 Task: Clear the all time download history.
Action: Mouse moved to (1052, 36)
Screenshot: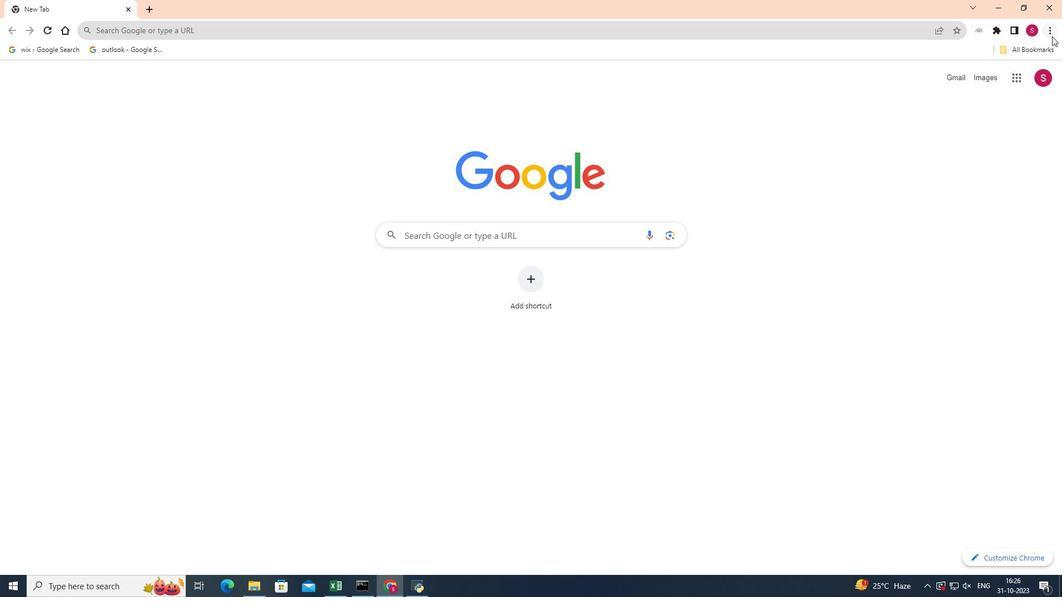 
Action: Mouse pressed left at (1052, 36)
Screenshot: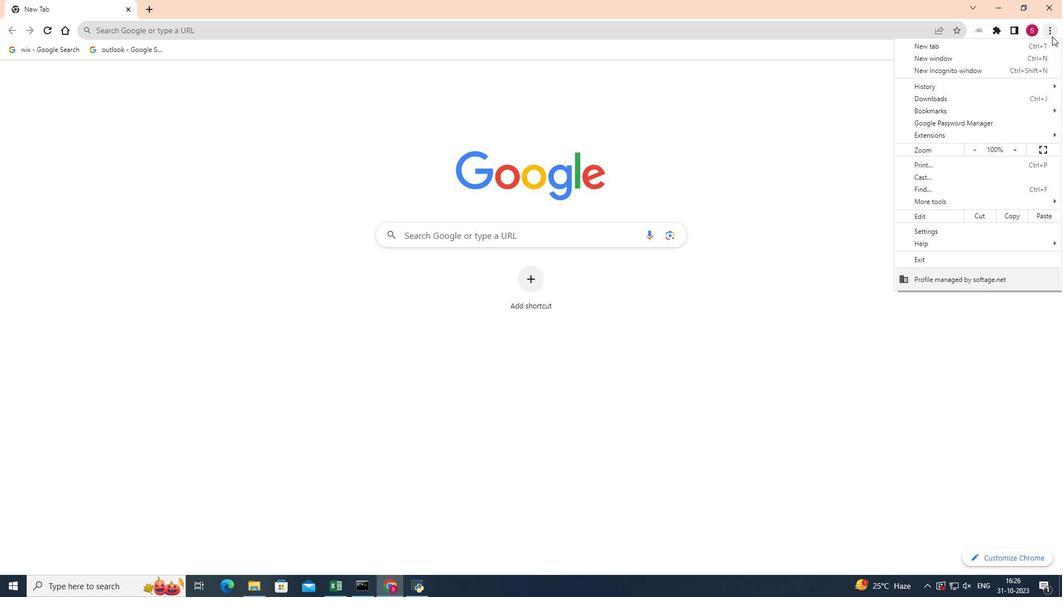 
Action: Mouse moved to (961, 204)
Screenshot: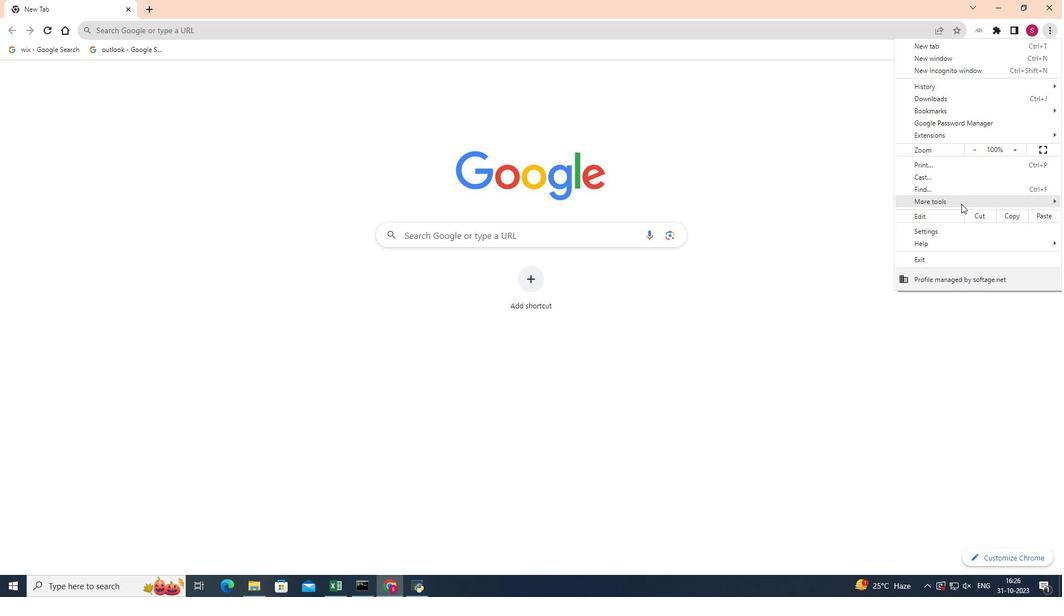 
Action: Mouse pressed left at (961, 204)
Screenshot: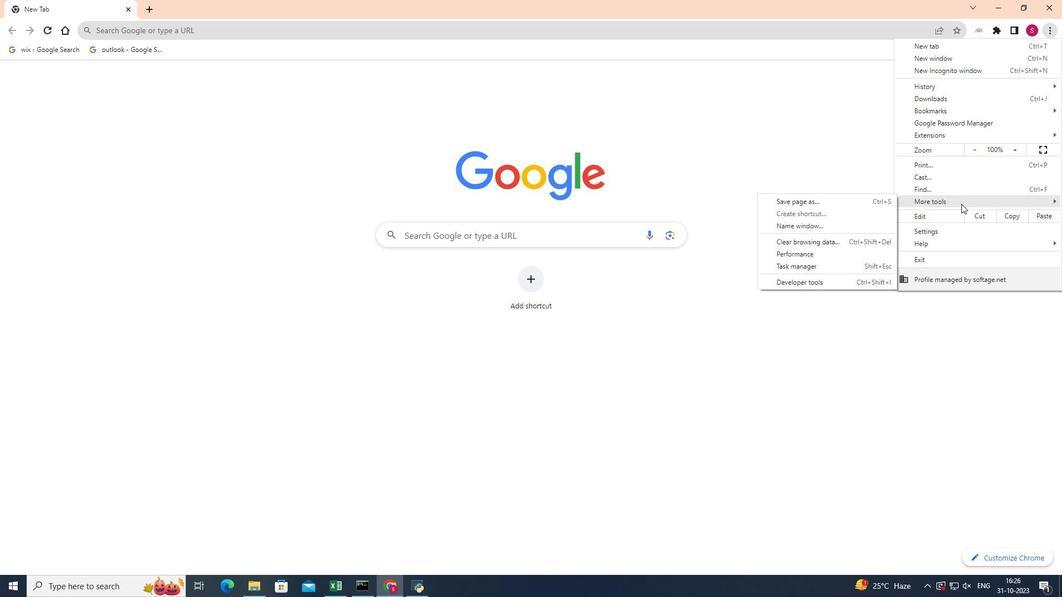
Action: Mouse moved to (860, 241)
Screenshot: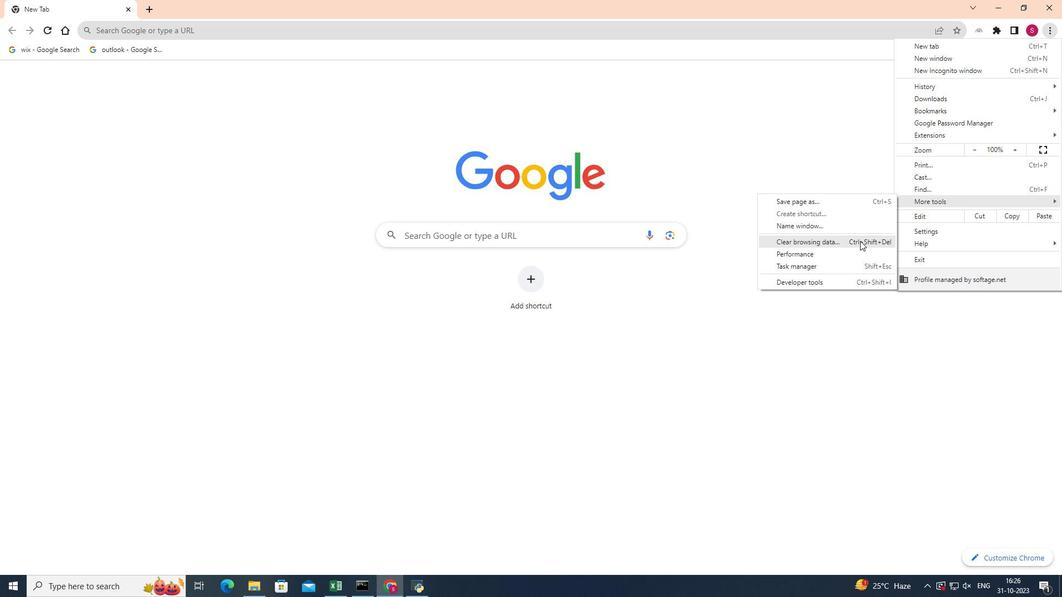 
Action: Mouse pressed left at (860, 241)
Screenshot: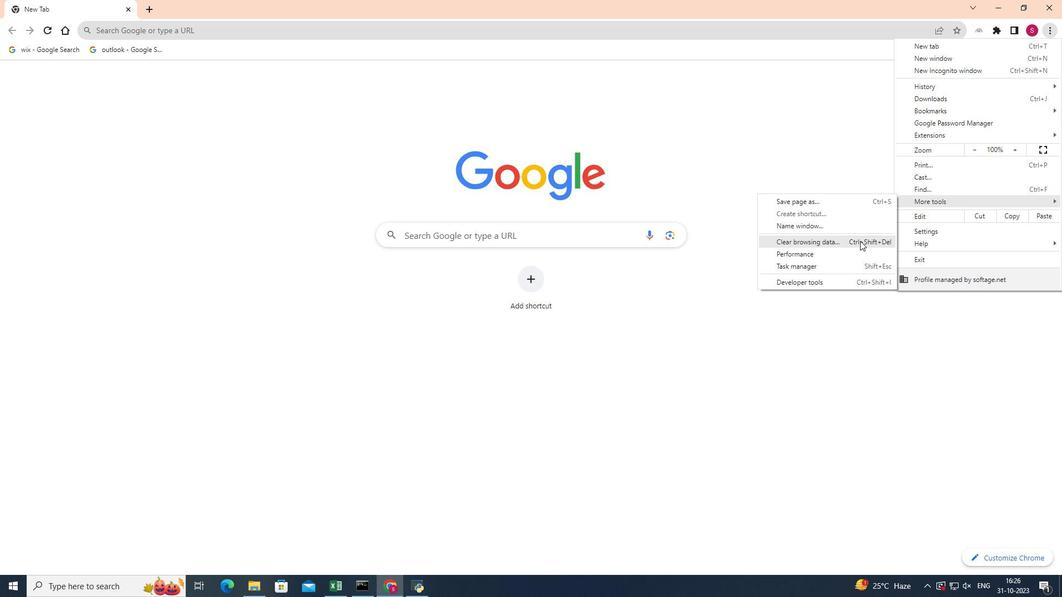 
Action: Mouse moved to (604, 174)
Screenshot: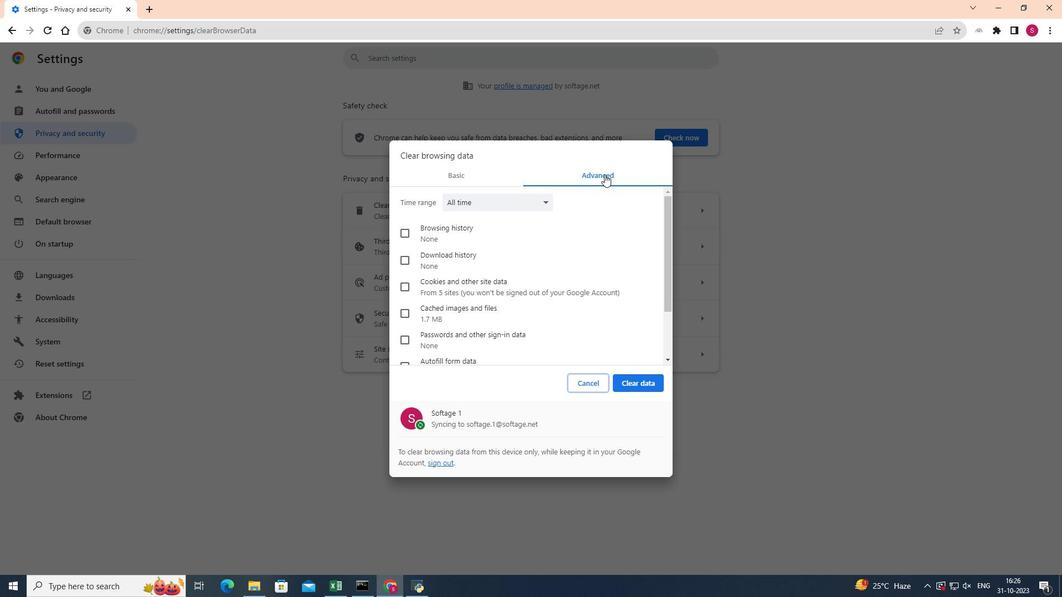 
Action: Mouse pressed left at (604, 174)
Screenshot: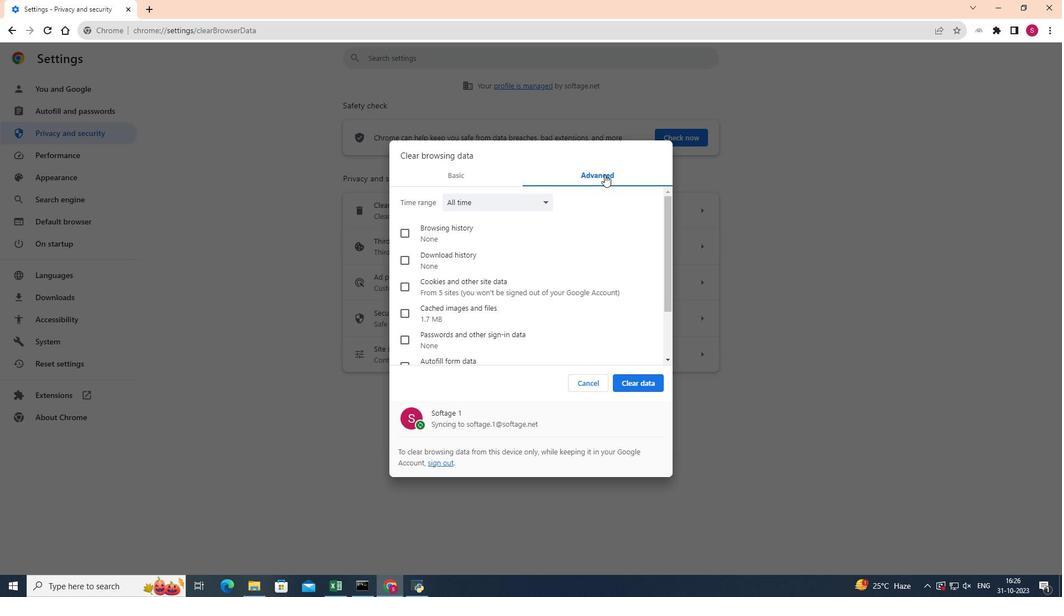 
Action: Mouse moved to (546, 204)
Screenshot: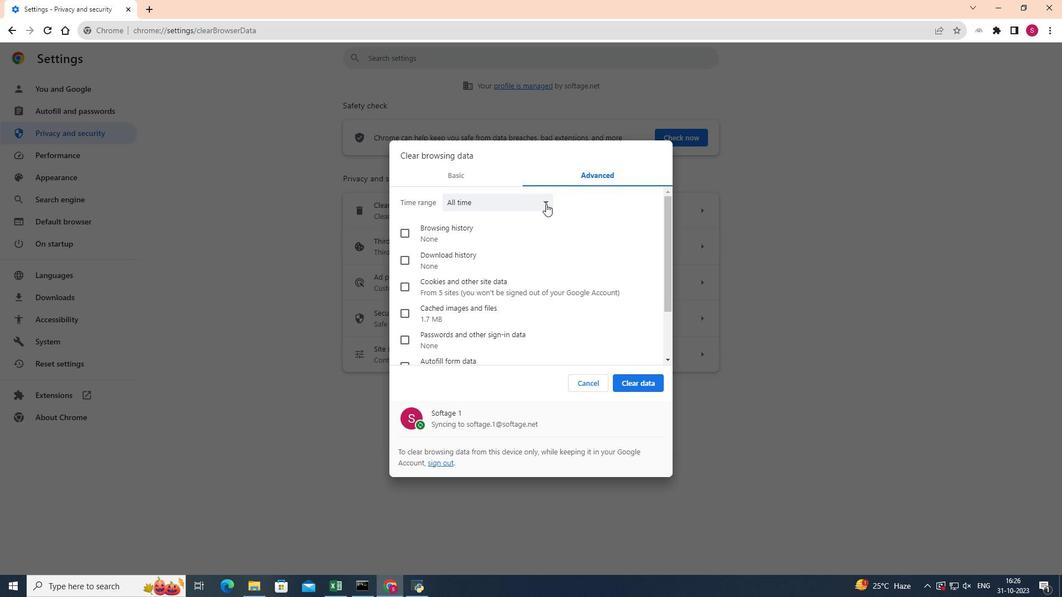 
Action: Mouse pressed left at (546, 204)
Screenshot: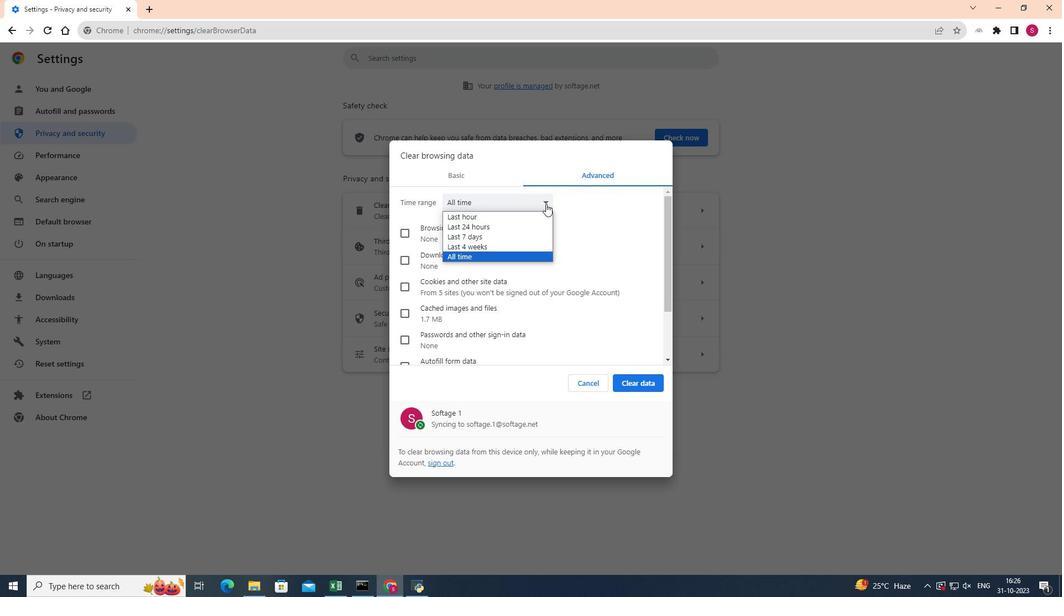 
Action: Mouse moved to (487, 256)
Screenshot: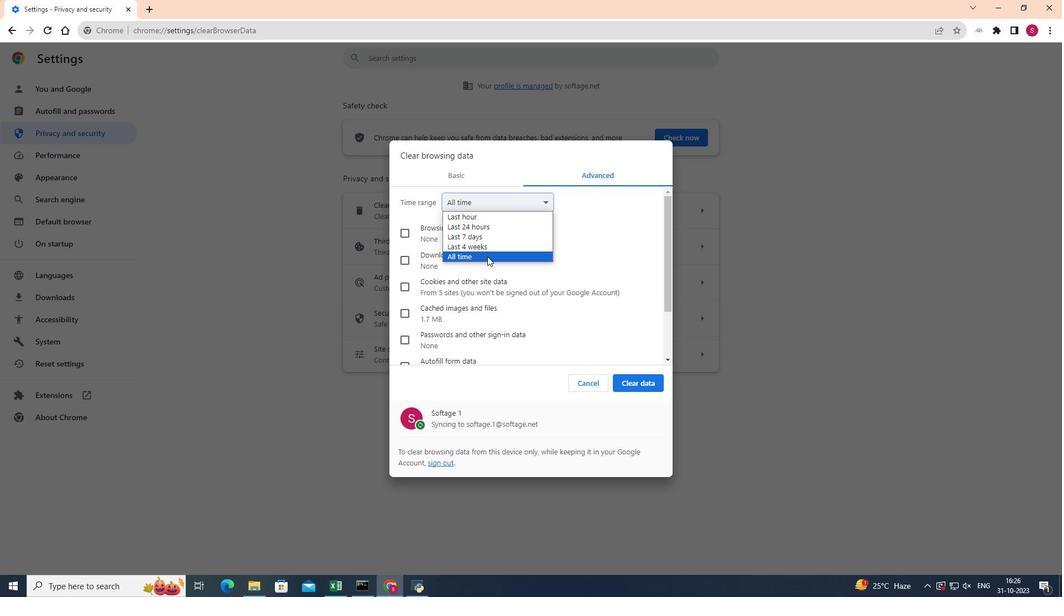 
Action: Mouse pressed left at (487, 256)
Screenshot: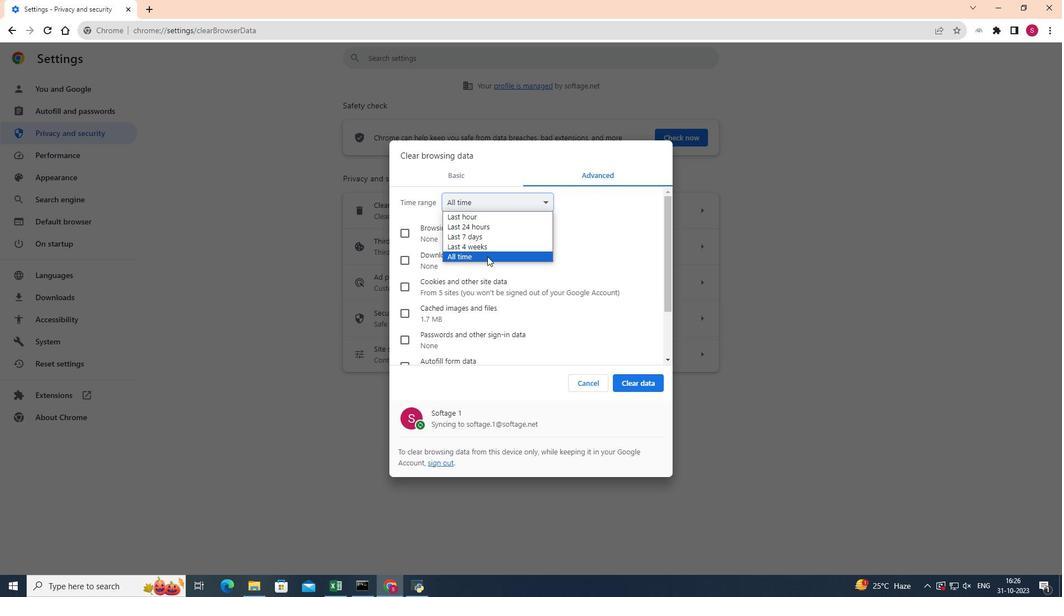 
Action: Mouse moved to (459, 272)
Screenshot: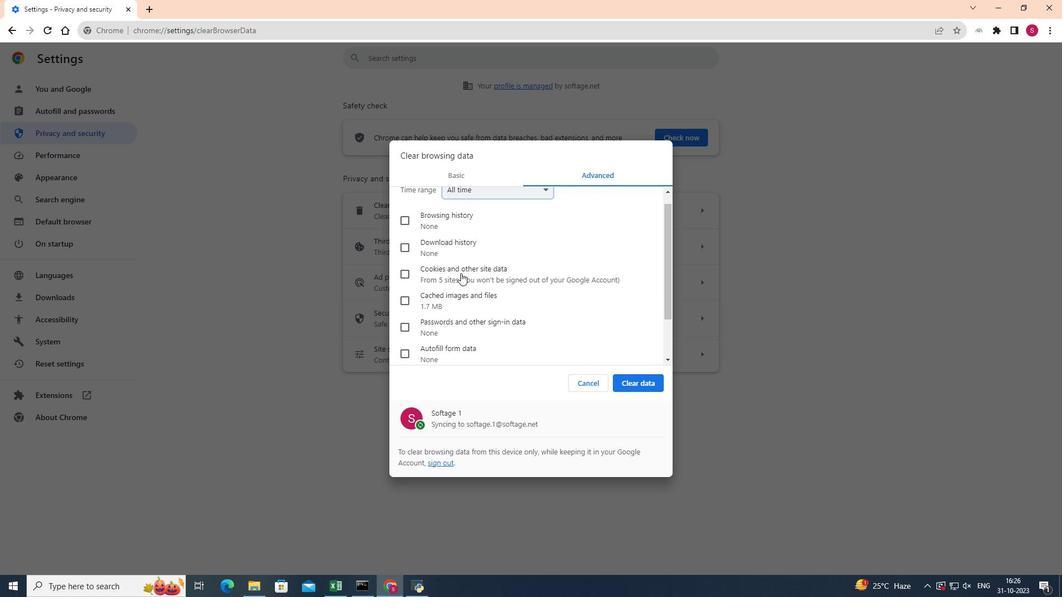 
Action: Mouse scrolled (459, 272) with delta (0, 0)
Screenshot: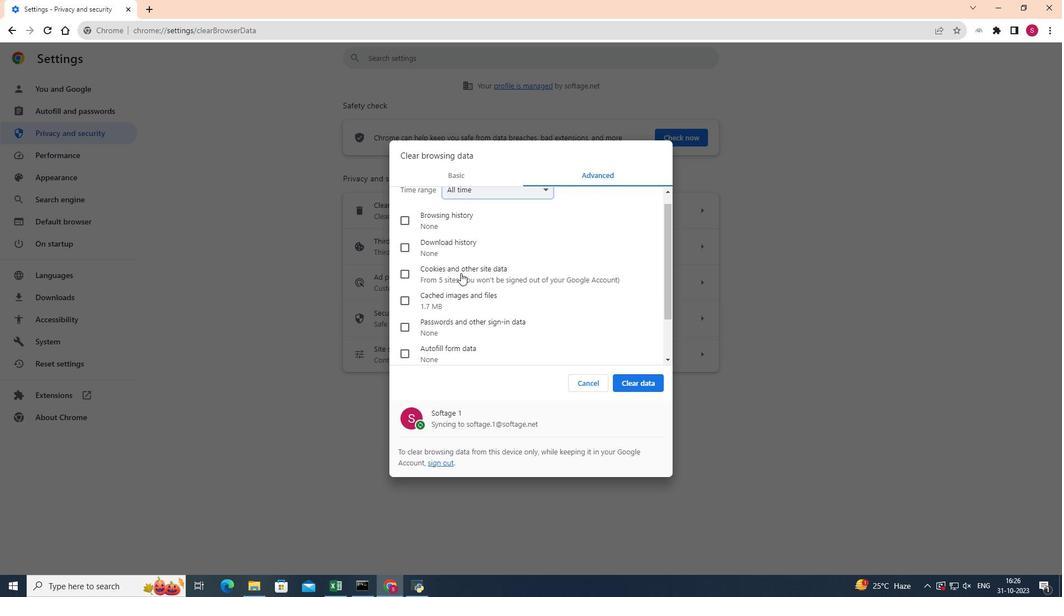 
Action: Mouse moved to (460, 273)
Screenshot: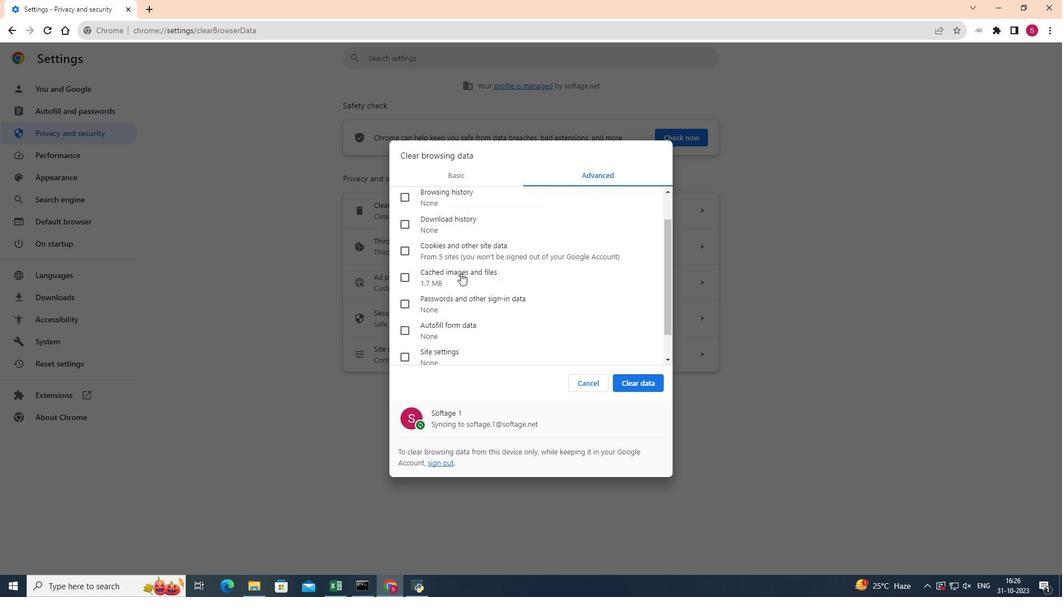 
Action: Mouse scrolled (460, 272) with delta (0, 0)
Screenshot: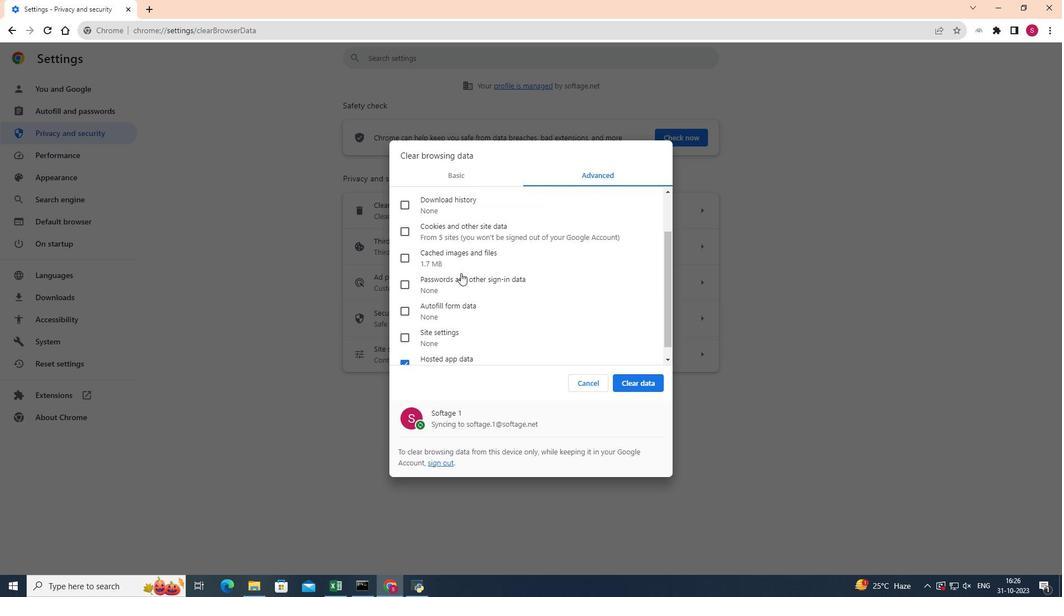 
Action: Mouse moved to (403, 354)
Screenshot: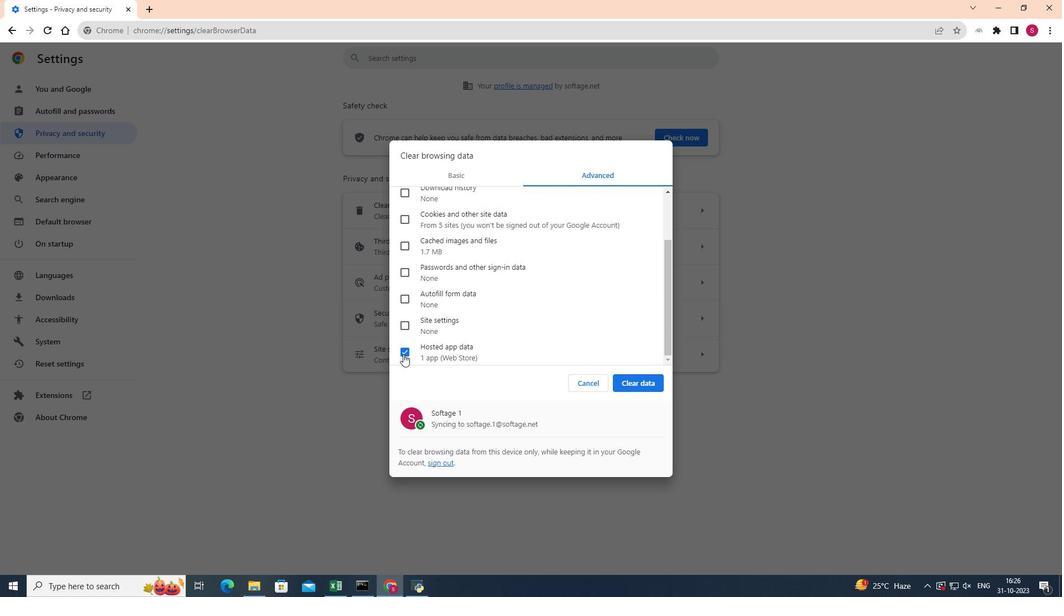 
Action: Mouse pressed left at (403, 354)
Screenshot: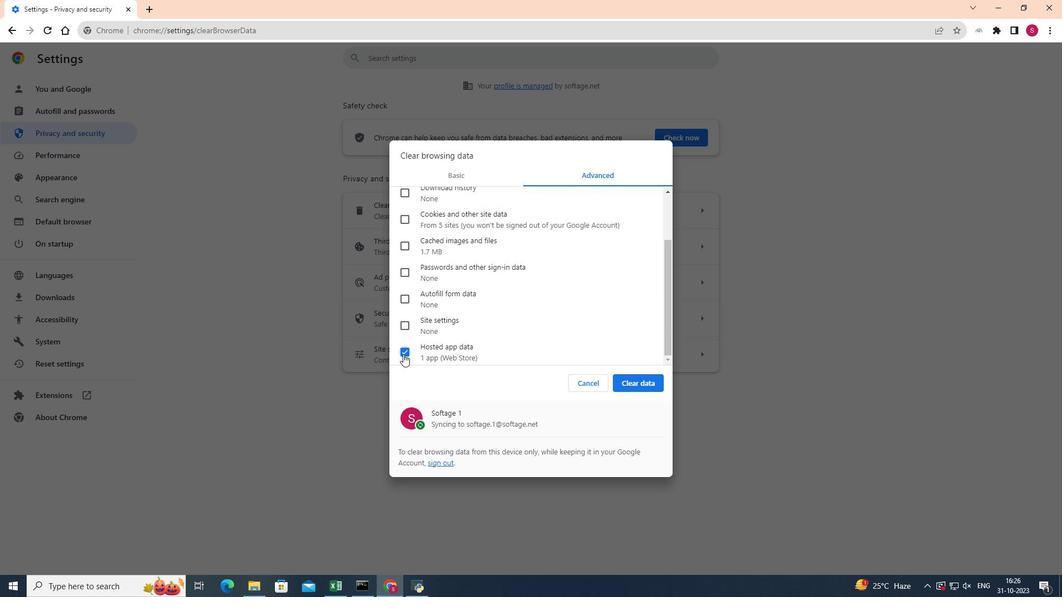 
Action: Mouse moved to (505, 293)
Screenshot: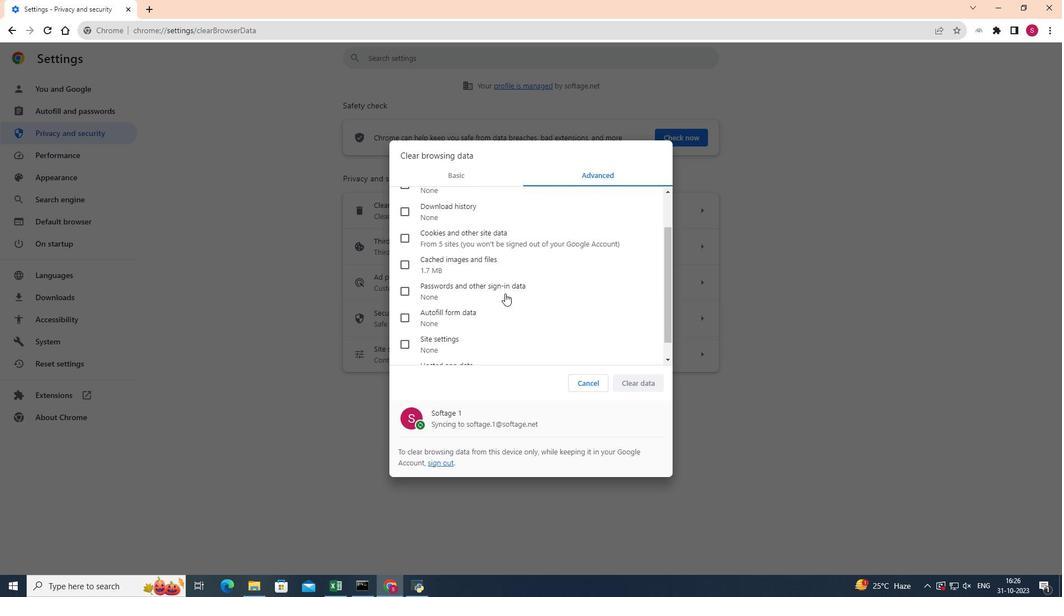 
Action: Mouse scrolled (505, 294) with delta (0, 0)
Screenshot: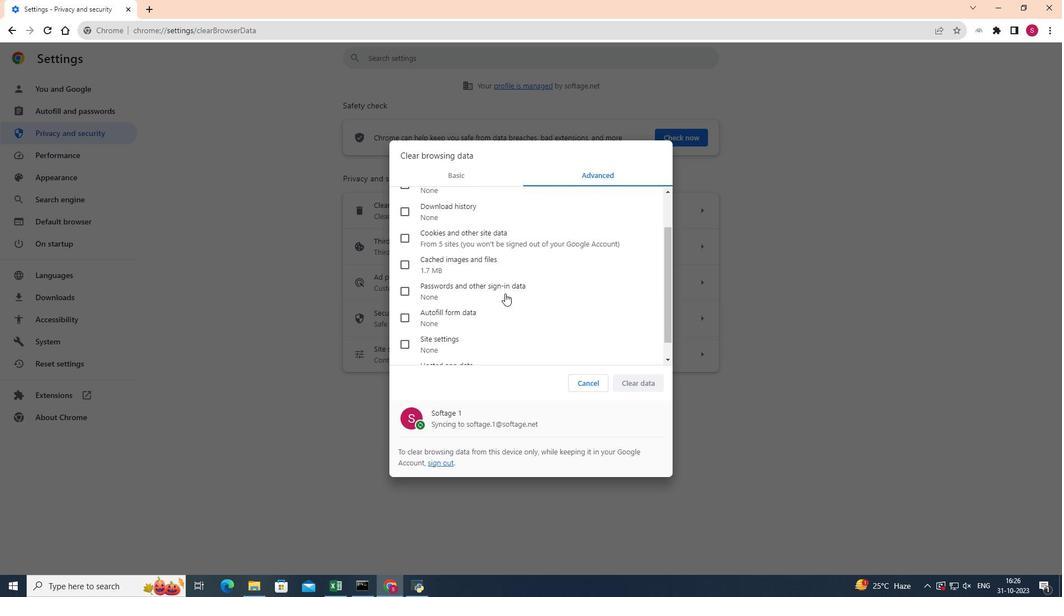 
Action: Mouse moved to (505, 293)
Screenshot: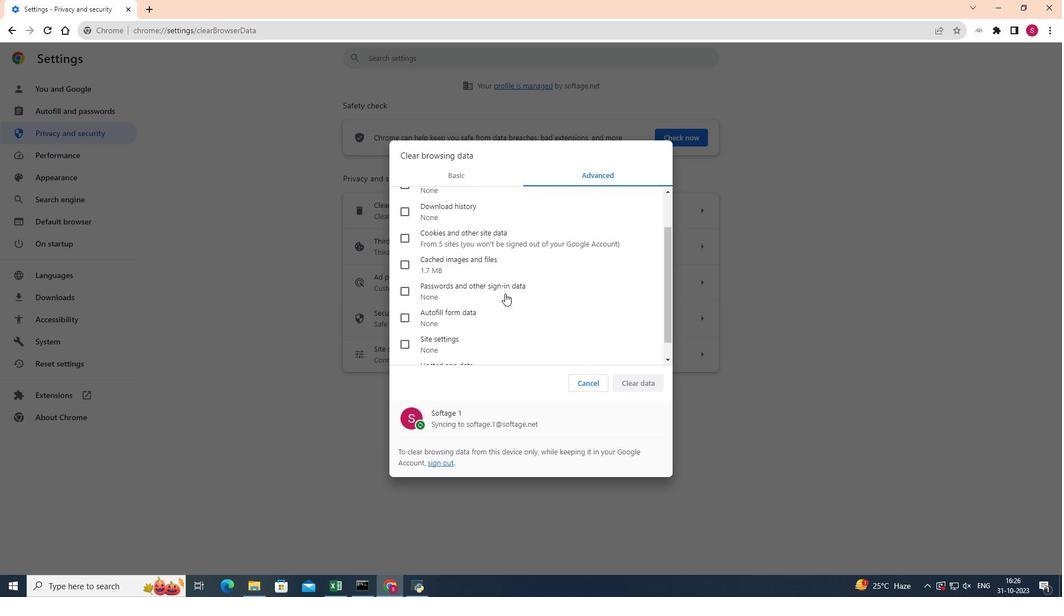 
Action: Mouse scrolled (505, 294) with delta (0, 0)
Screenshot: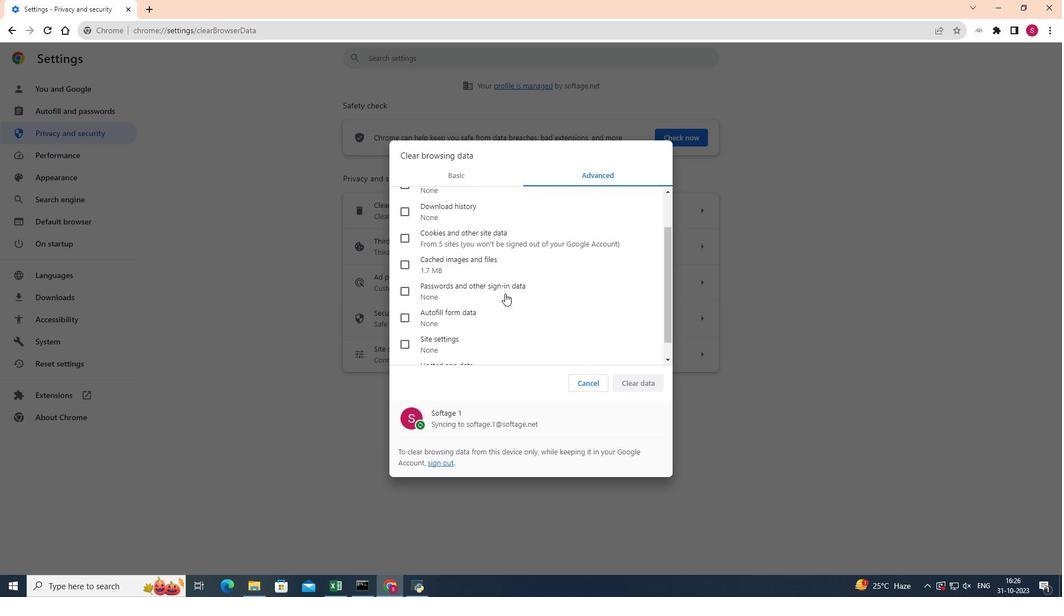 
Action: Mouse scrolled (505, 294) with delta (0, 0)
Screenshot: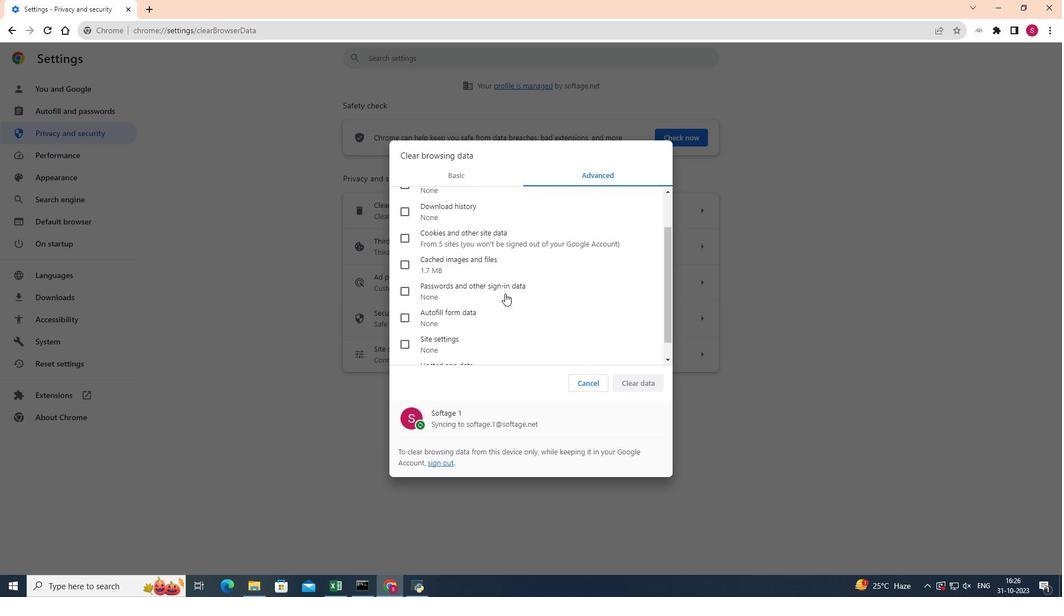 
Action: Mouse scrolled (505, 294) with delta (0, 0)
Screenshot: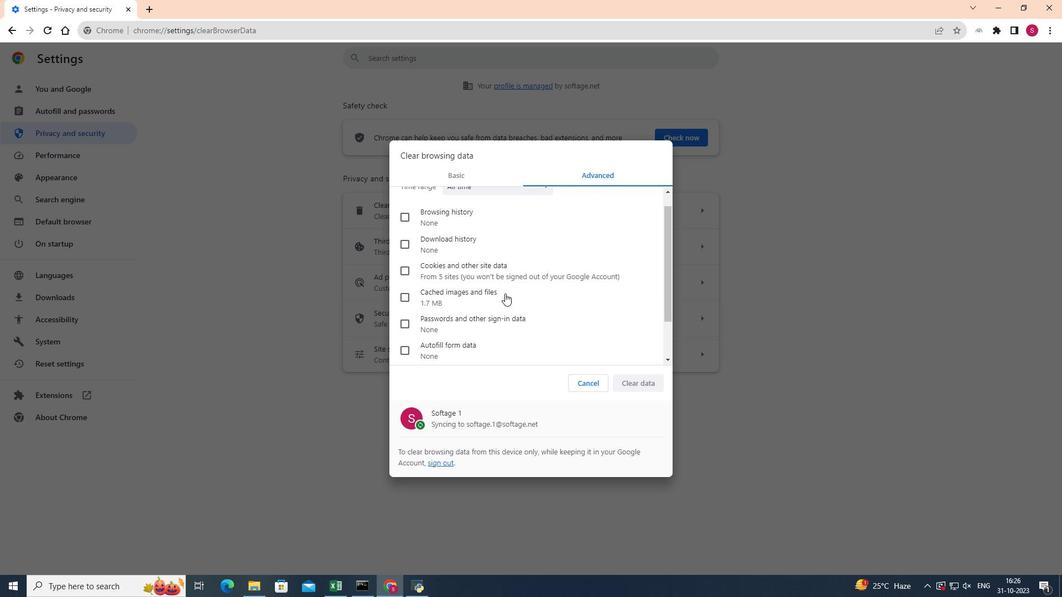 
Action: Mouse moved to (405, 261)
Screenshot: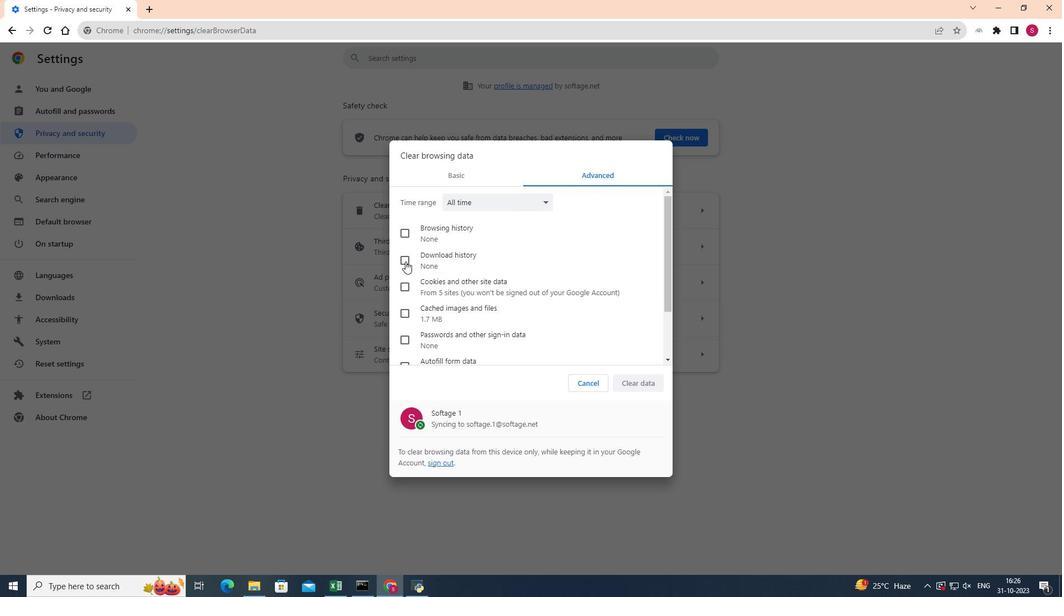 
Action: Mouse pressed left at (405, 261)
Screenshot: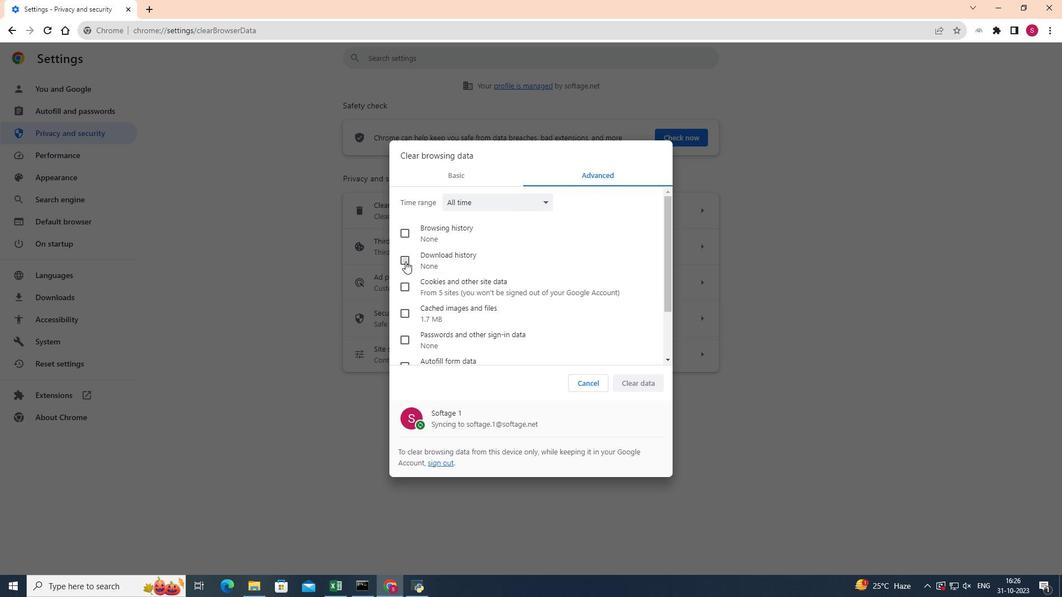 
Action: Mouse moved to (641, 384)
Screenshot: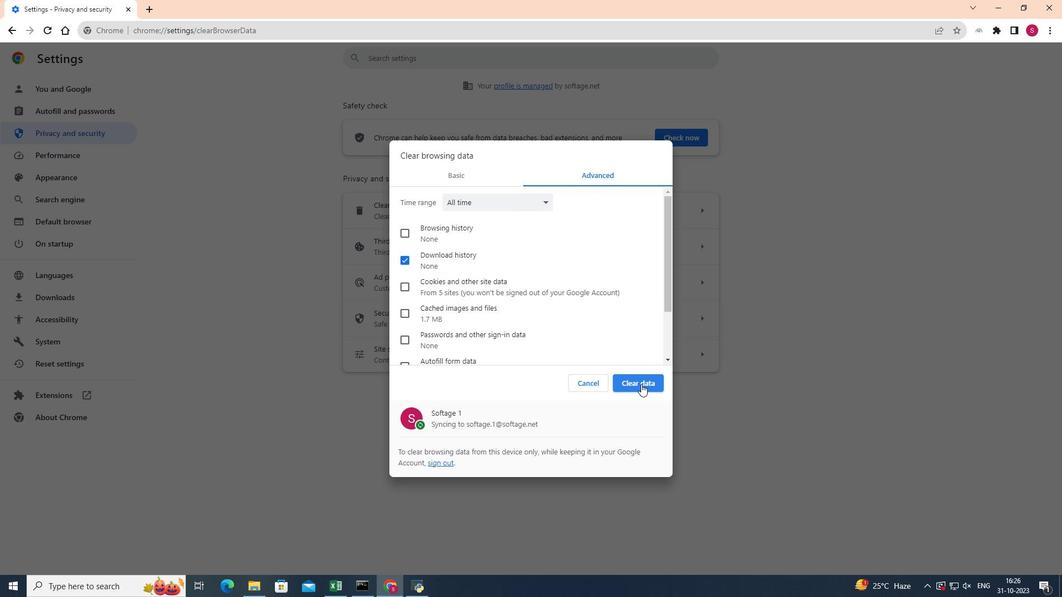 
Action: Mouse pressed left at (641, 384)
Screenshot: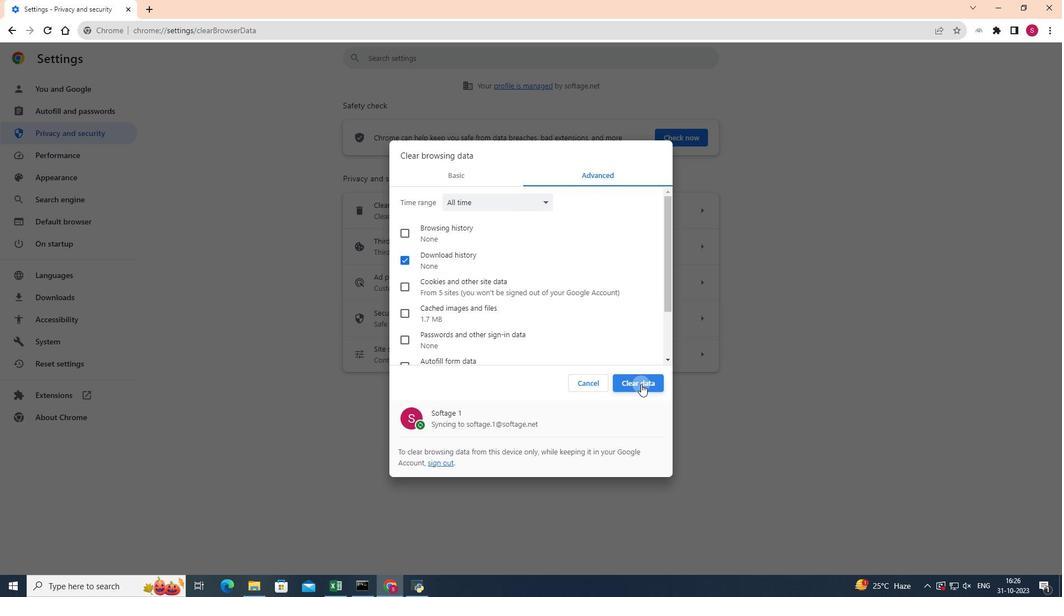 
